 Task: Create a task  Upgrade and migrate company sales management to a cloud-based solution , assign it to team member softage.5@softage.net in the project AuroraStream and update the status of the task to  On Track  , set the priority of the task to Low
Action: Mouse moved to (732, 277)
Screenshot: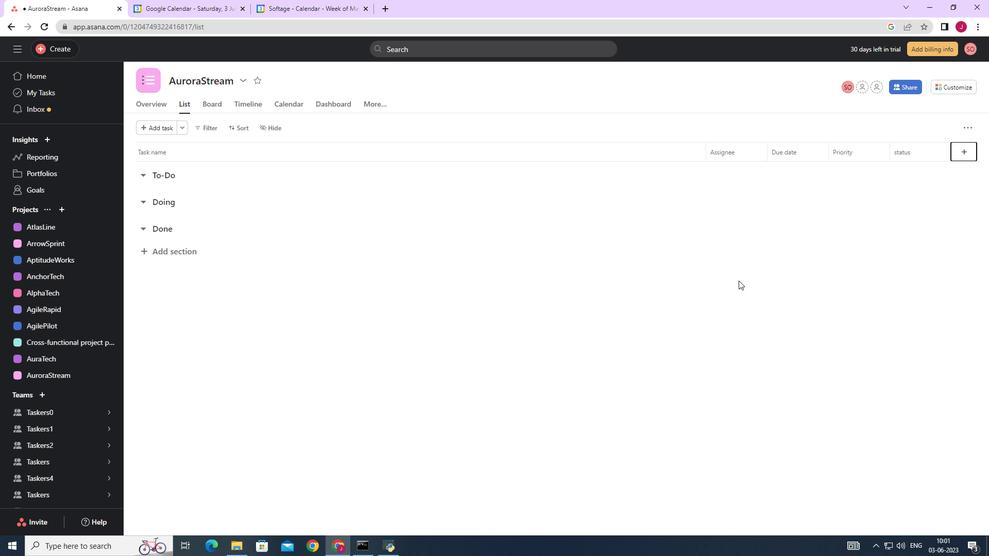 
Action: Mouse scrolled (732, 278) with delta (0, 0)
Screenshot: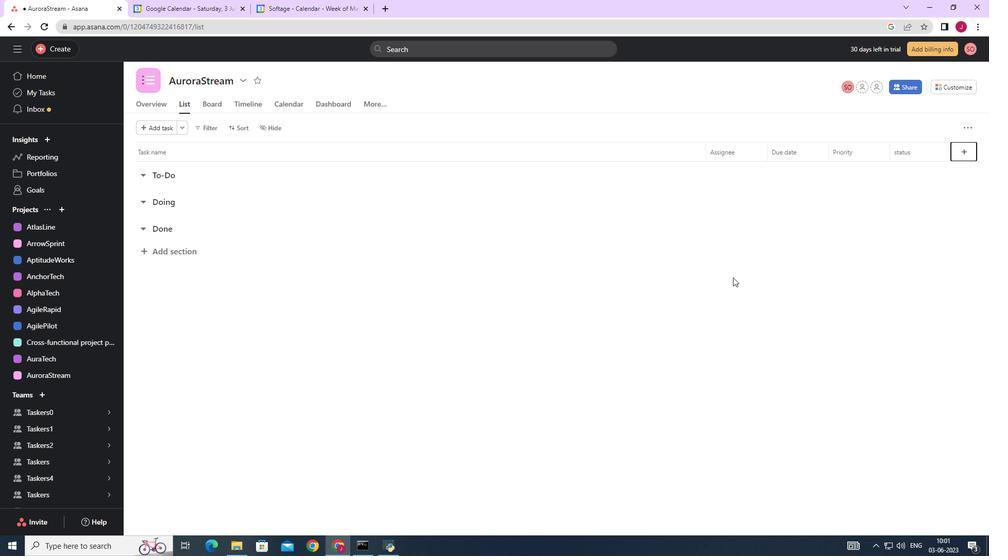 
Action: Mouse scrolled (732, 278) with delta (0, 0)
Screenshot: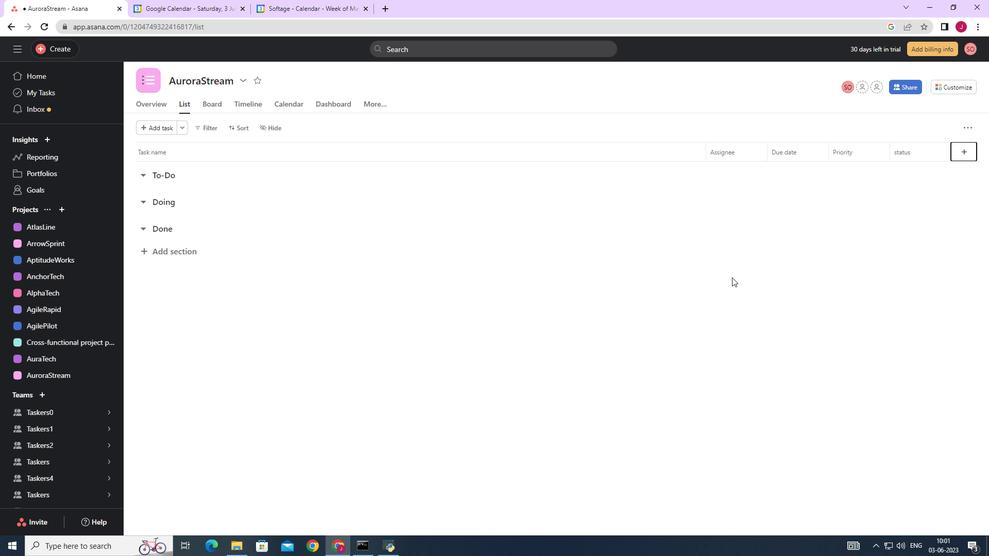 
Action: Mouse moved to (61, 50)
Screenshot: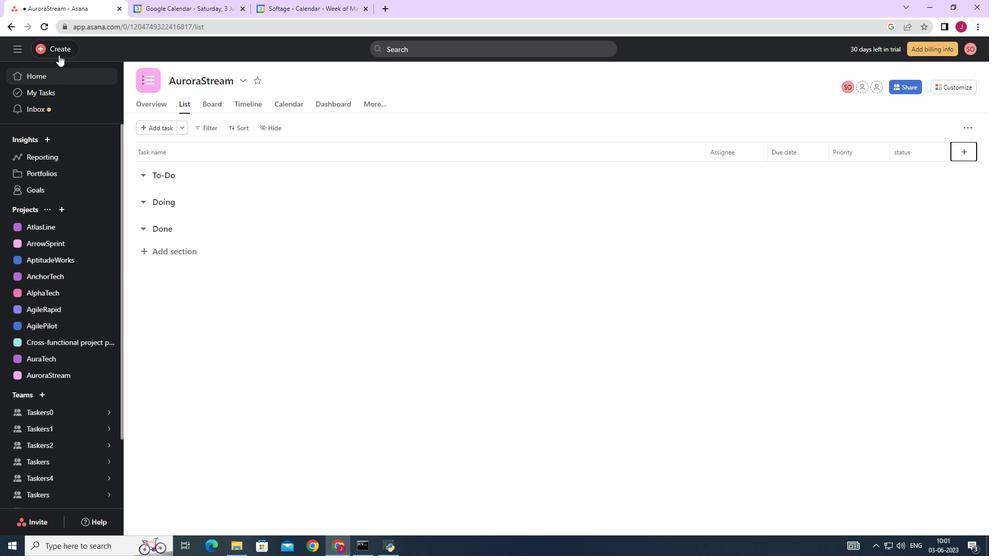 
Action: Mouse pressed left at (61, 50)
Screenshot: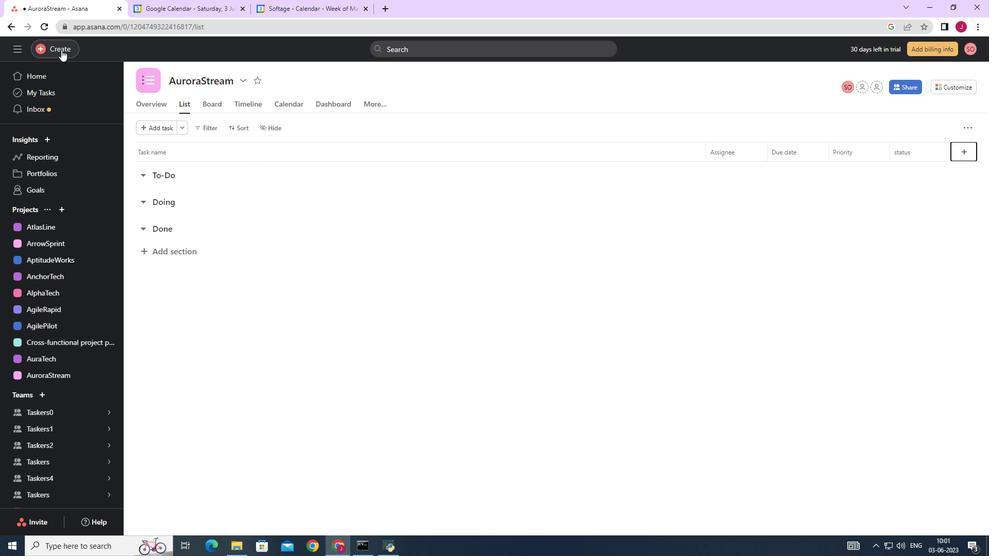 
Action: Mouse moved to (123, 54)
Screenshot: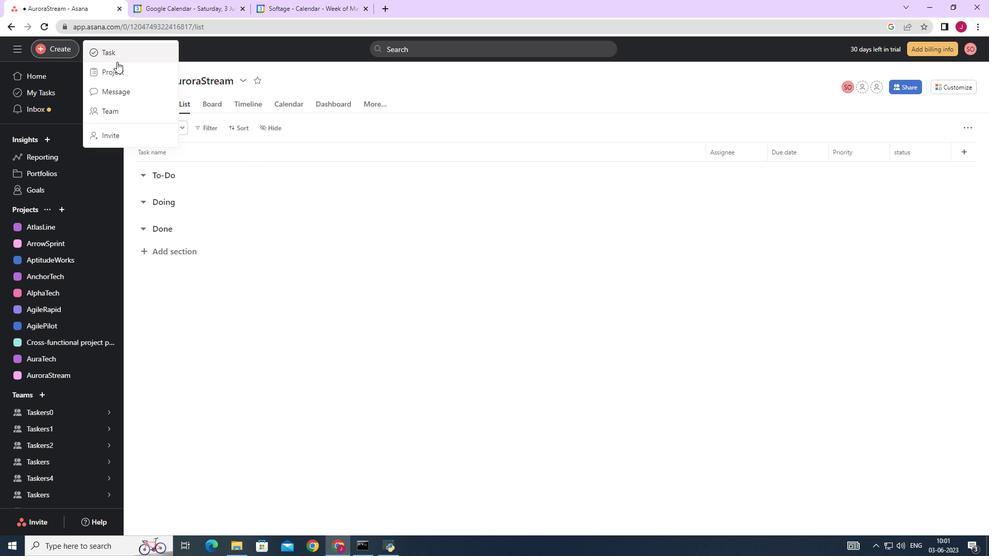 
Action: Mouse pressed left at (123, 54)
Screenshot: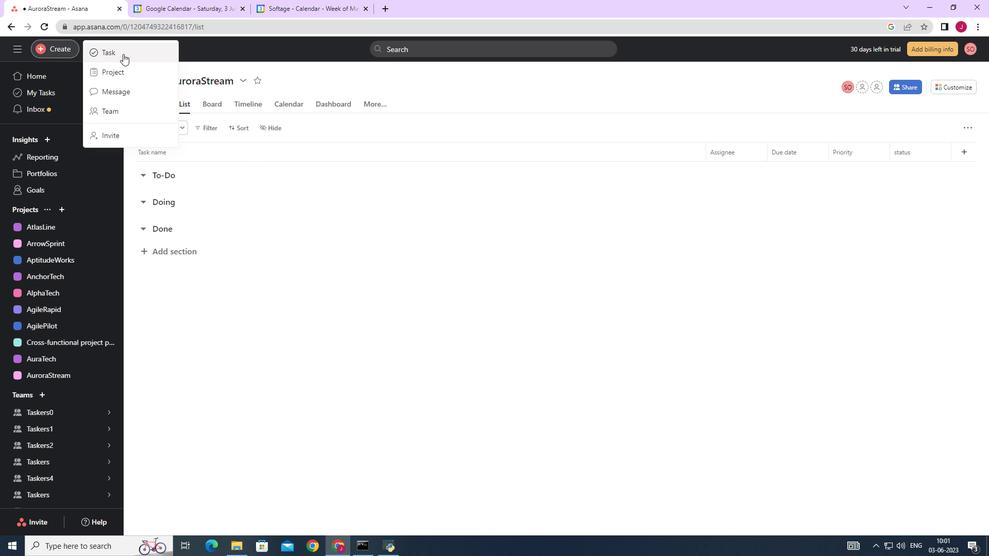 
Action: Mouse moved to (789, 343)
Screenshot: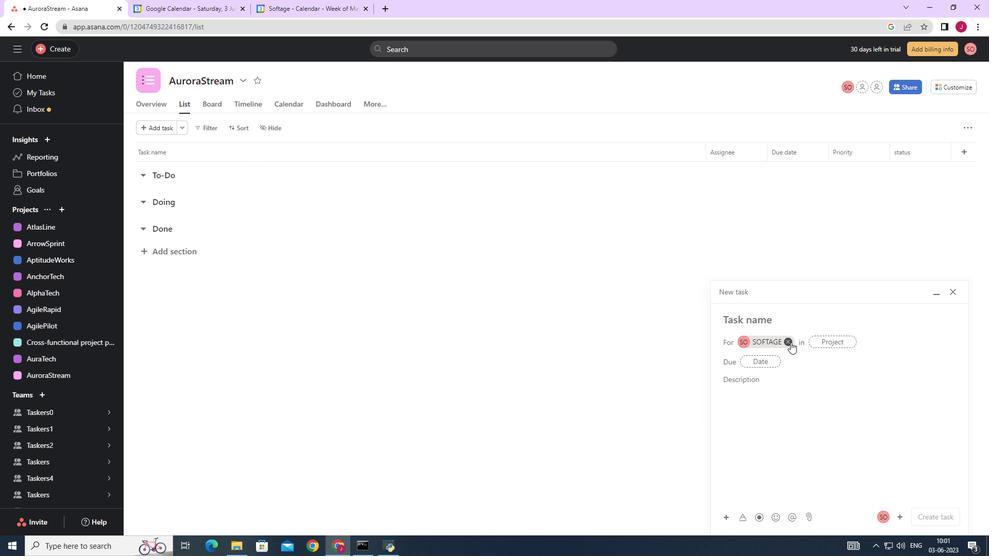 
Action: Mouse pressed left at (789, 343)
Screenshot: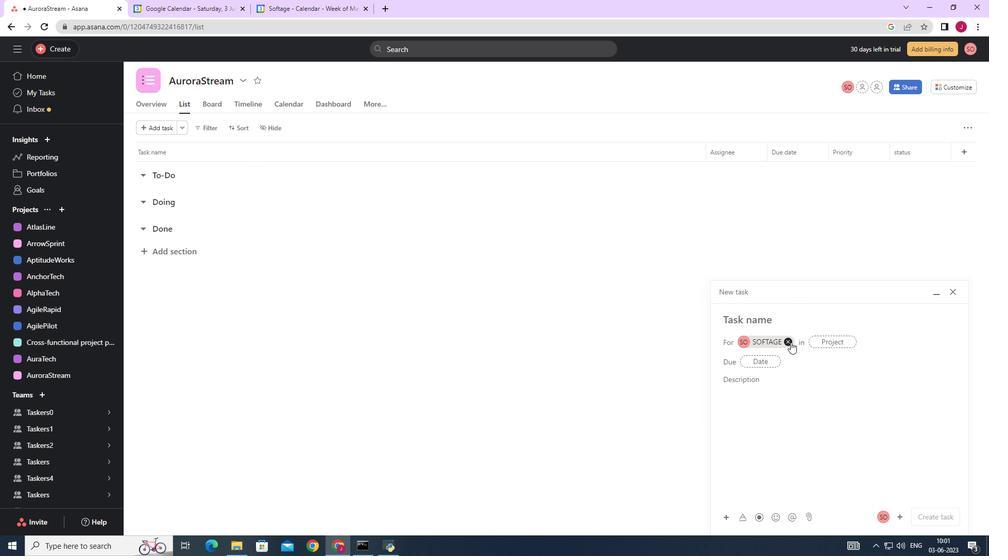 
Action: Mouse moved to (743, 322)
Screenshot: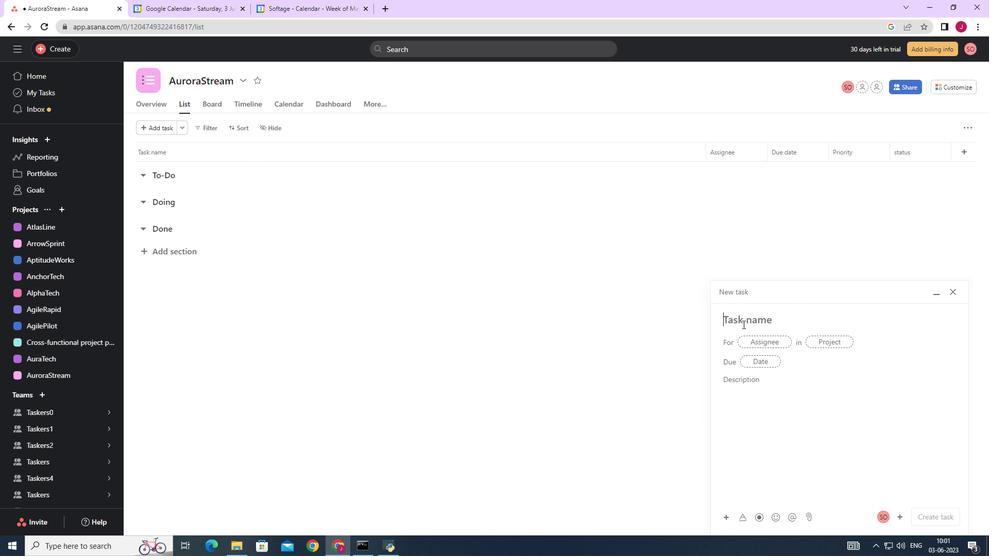 
Action: Mouse pressed left at (743, 322)
Screenshot: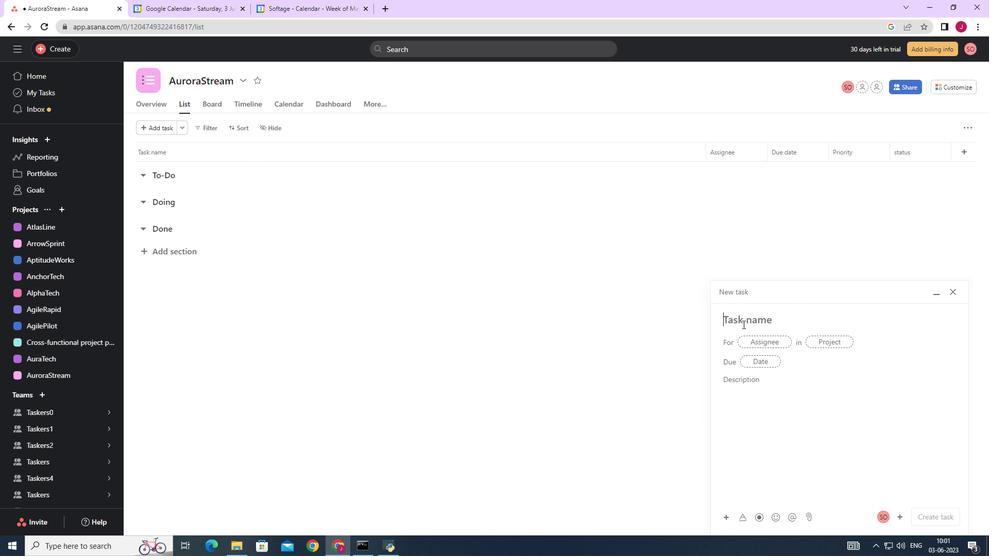 
Action: Key pressed <Key.caps_lock>U<Key.caps_lock>pgrade<Key.space>and<Key.space>mo<Key.backspace>igrate<Key.space>company<Key.space>sales<Key.space>management<Key.space>to<Key.space>a<Key.space>cloud-based<Key.space>solution
Screenshot: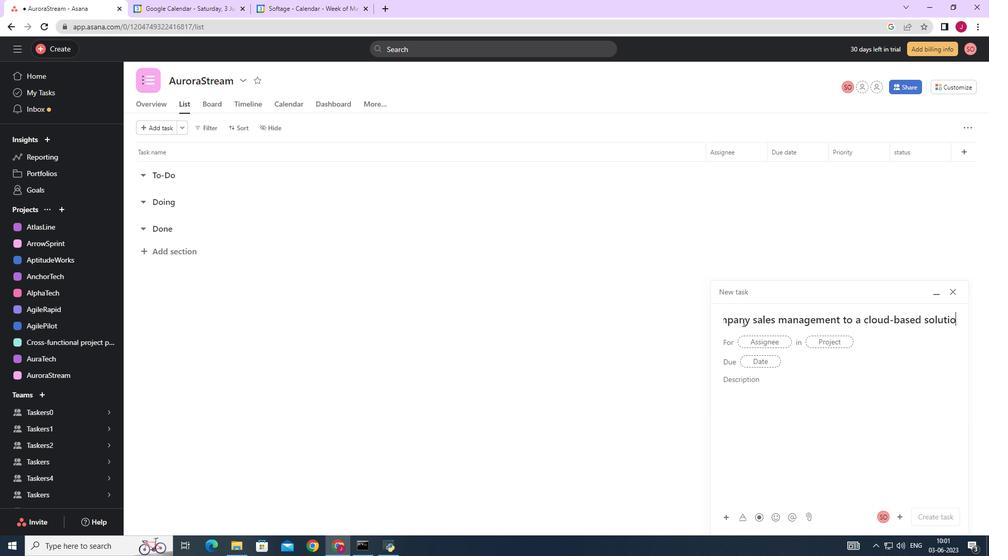 
Action: Mouse moved to (776, 340)
Screenshot: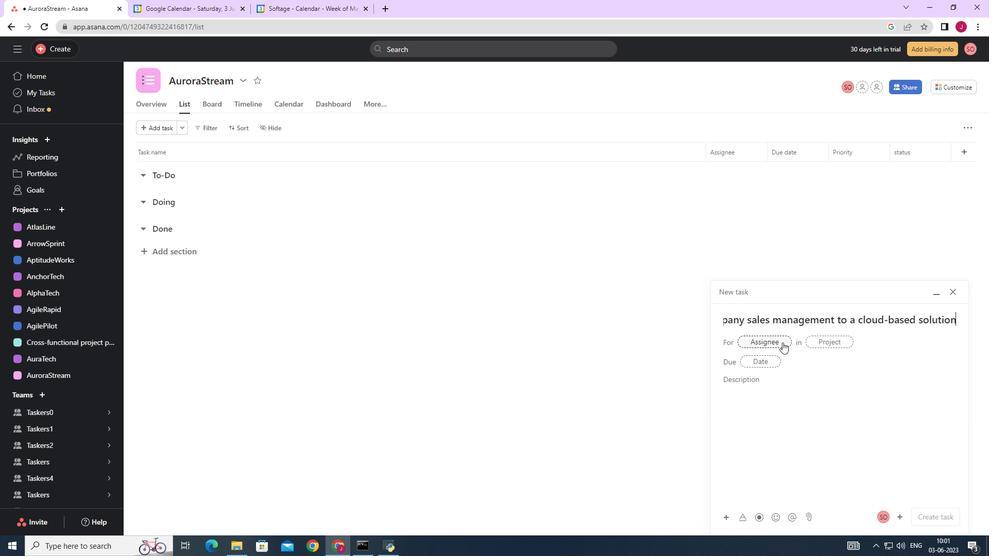 
Action: Mouse pressed left at (776, 340)
Screenshot: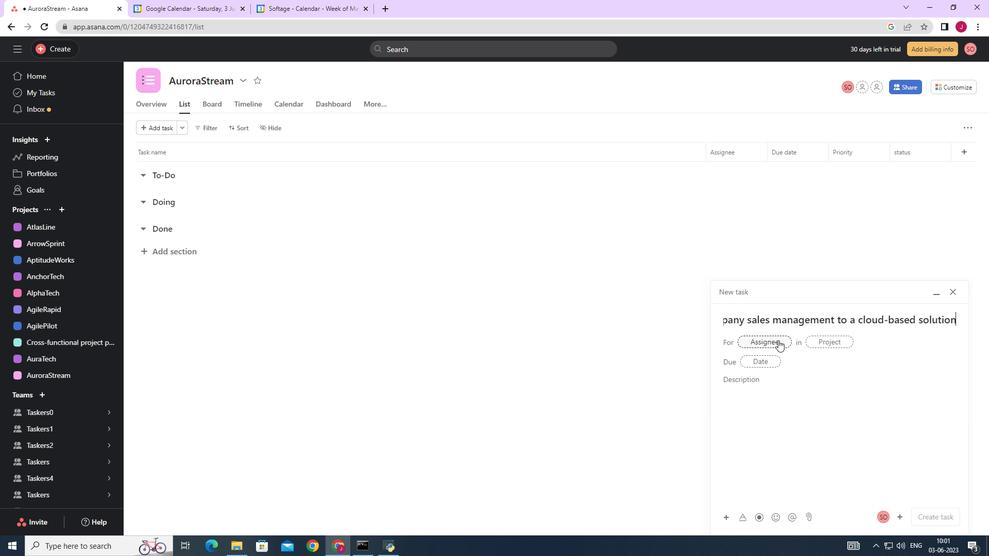 
Action: Key pressed softage.5
Screenshot: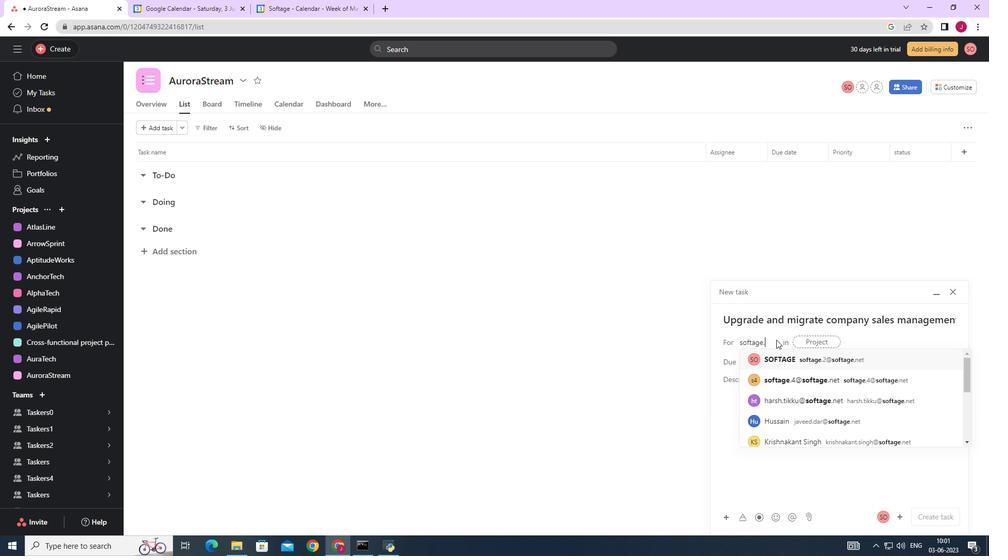 
Action: Mouse moved to (787, 357)
Screenshot: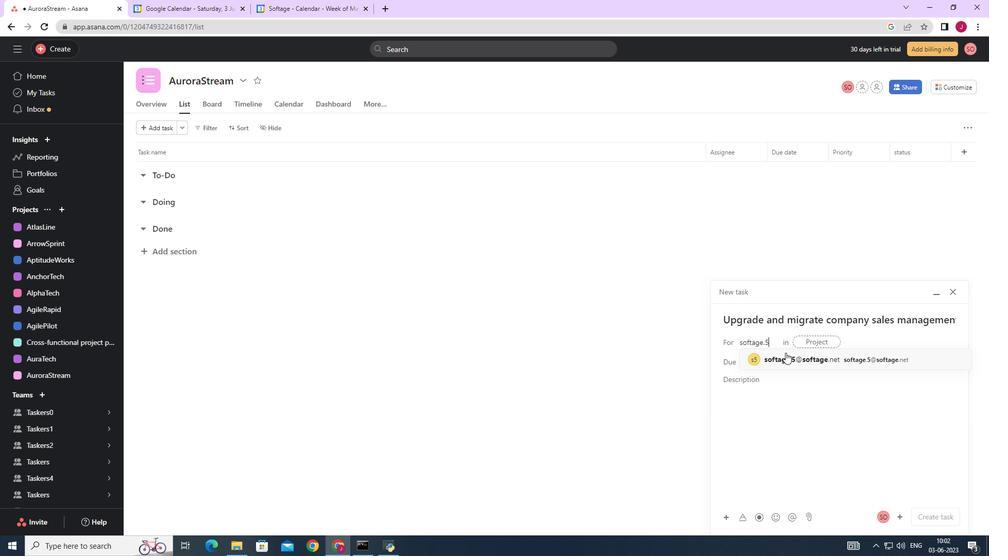 
Action: Mouse pressed left at (787, 357)
Screenshot: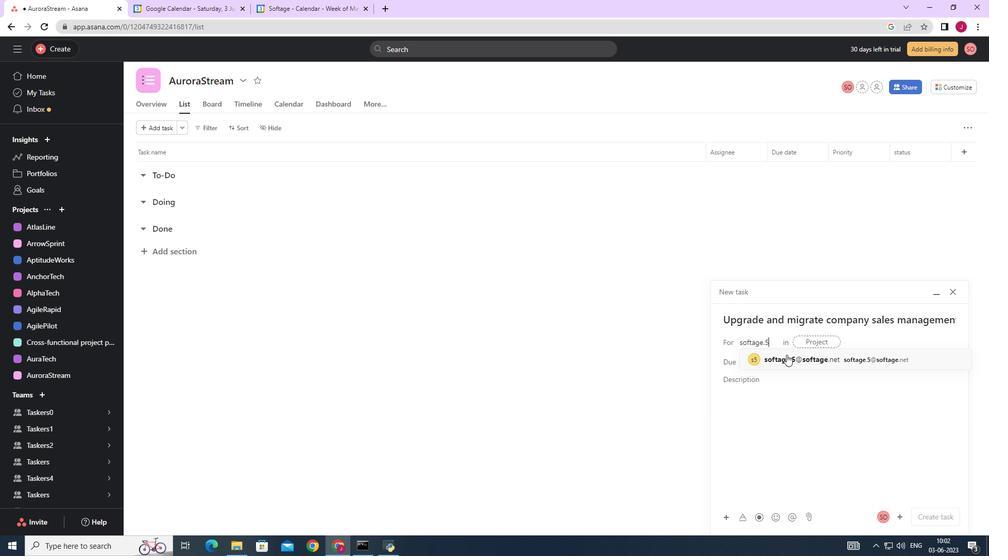 
Action: Mouse moved to (649, 364)
Screenshot: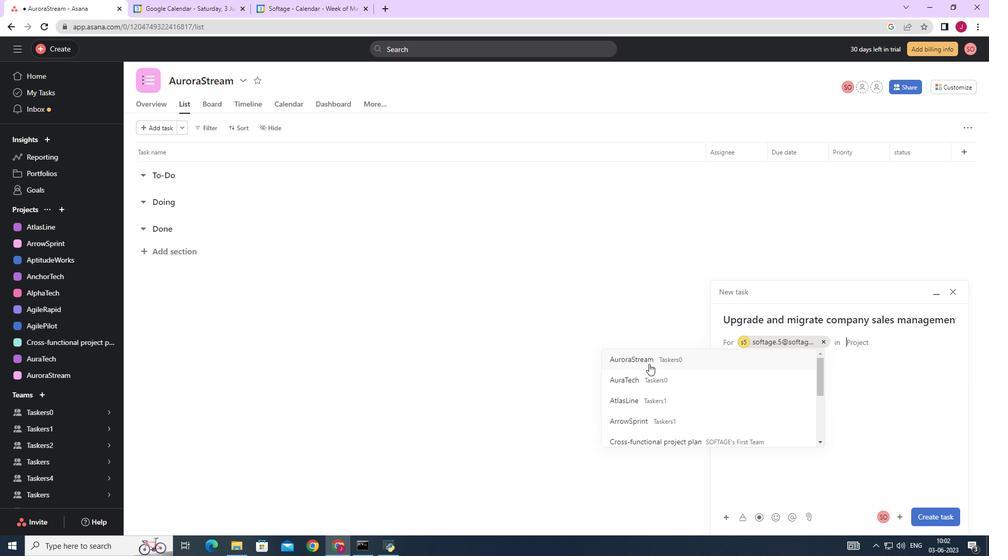 
Action: Mouse pressed left at (649, 364)
Screenshot: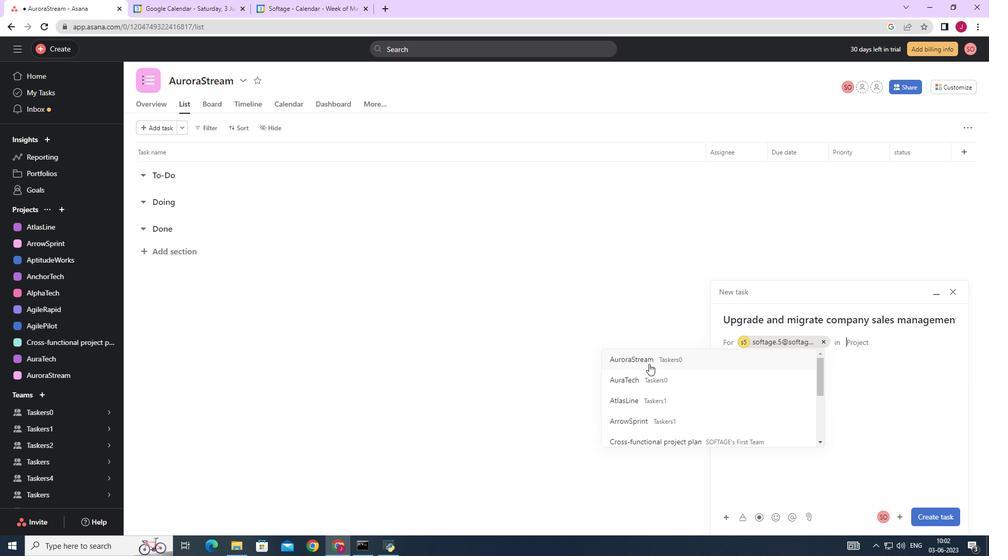 
Action: Mouse moved to (775, 380)
Screenshot: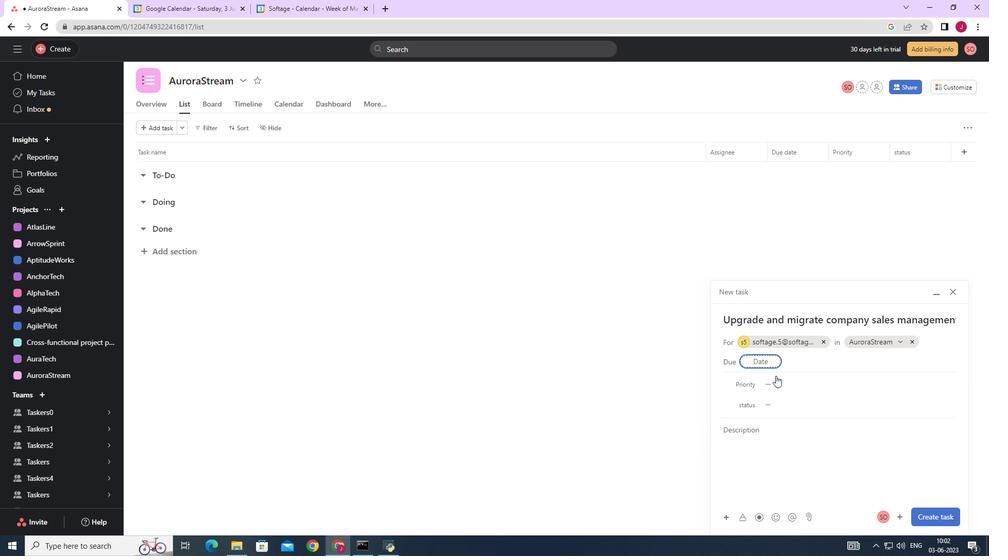 
Action: Mouse pressed left at (775, 380)
Screenshot: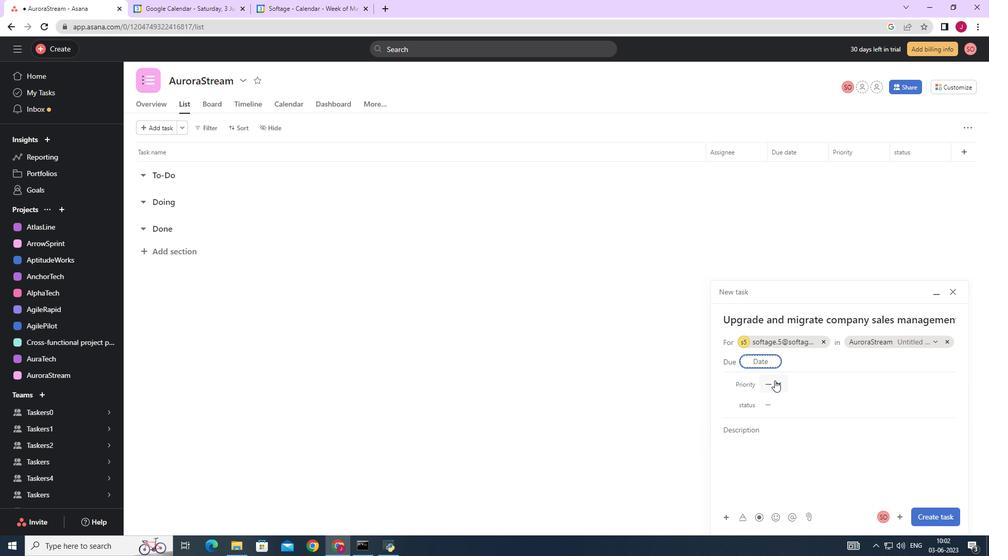 
Action: Mouse moved to (789, 454)
Screenshot: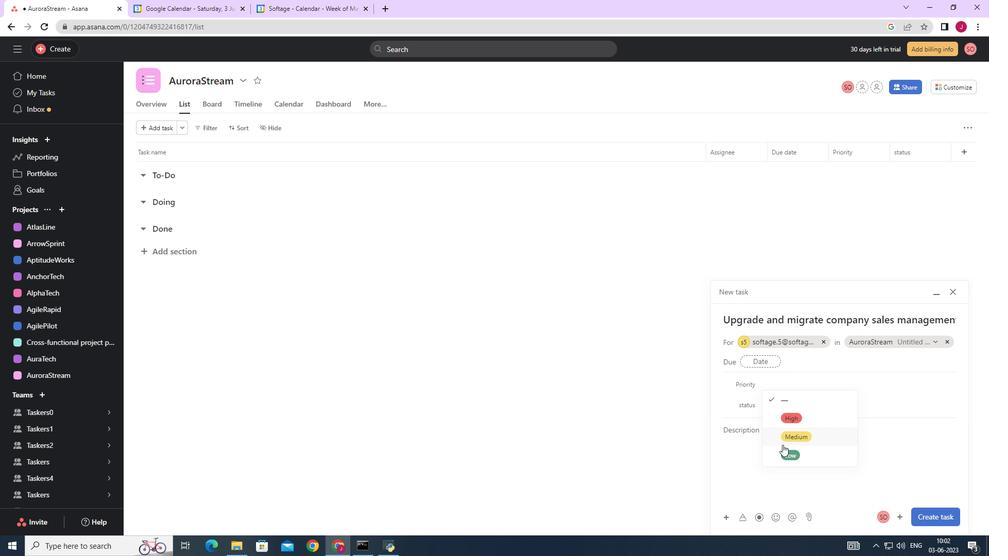 
Action: Mouse pressed left at (789, 454)
Screenshot: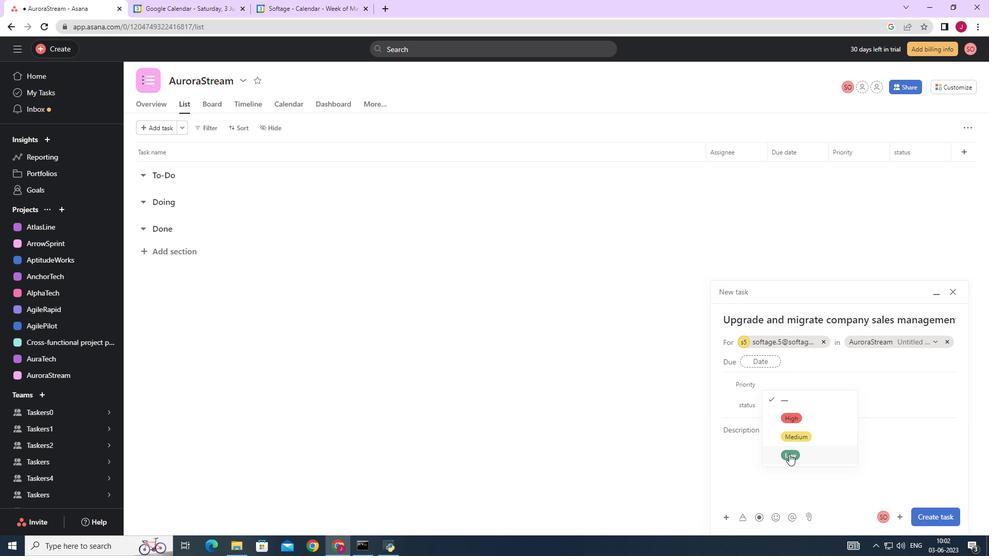 
Action: Mouse moved to (773, 404)
Screenshot: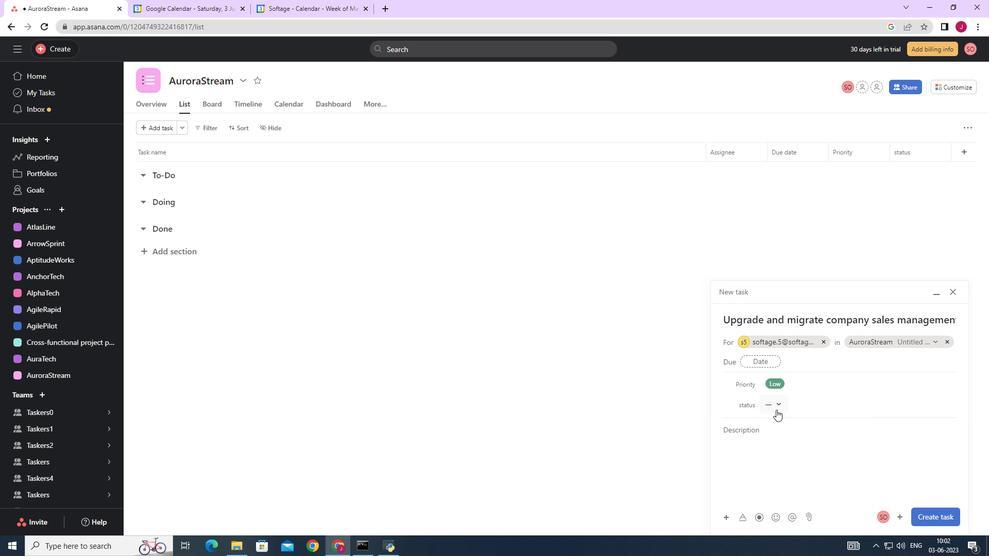 
Action: Mouse pressed left at (773, 404)
Screenshot: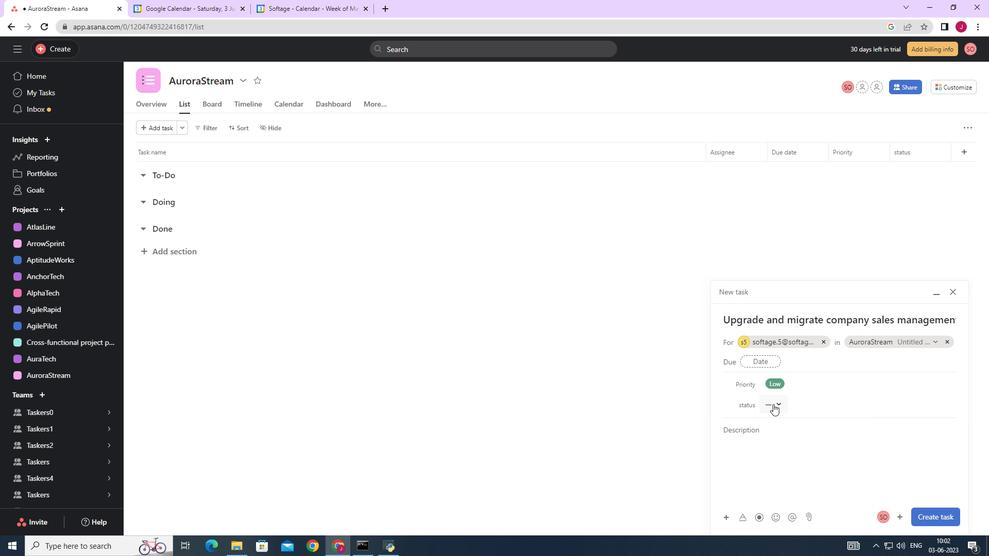 
Action: Mouse moved to (793, 438)
Screenshot: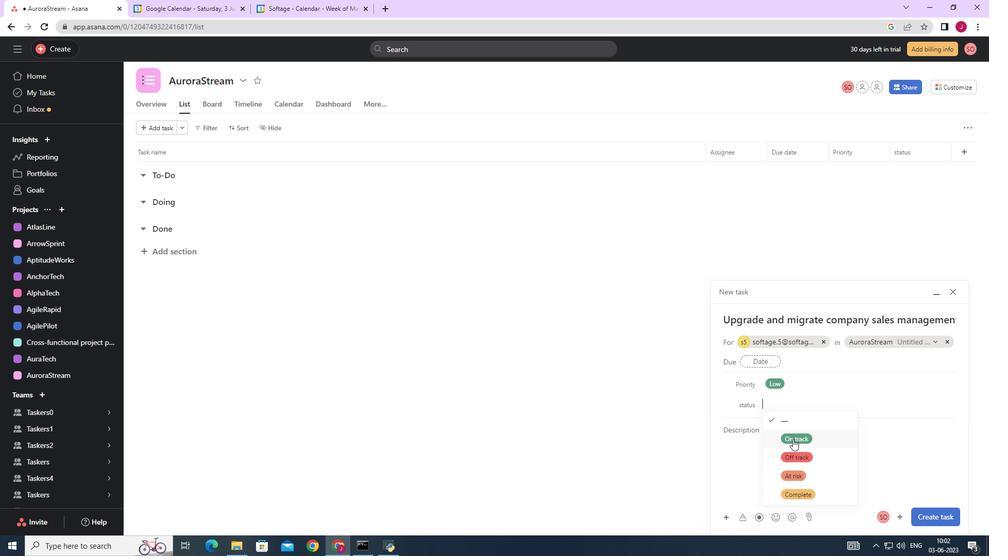 
Action: Mouse pressed left at (793, 438)
Screenshot: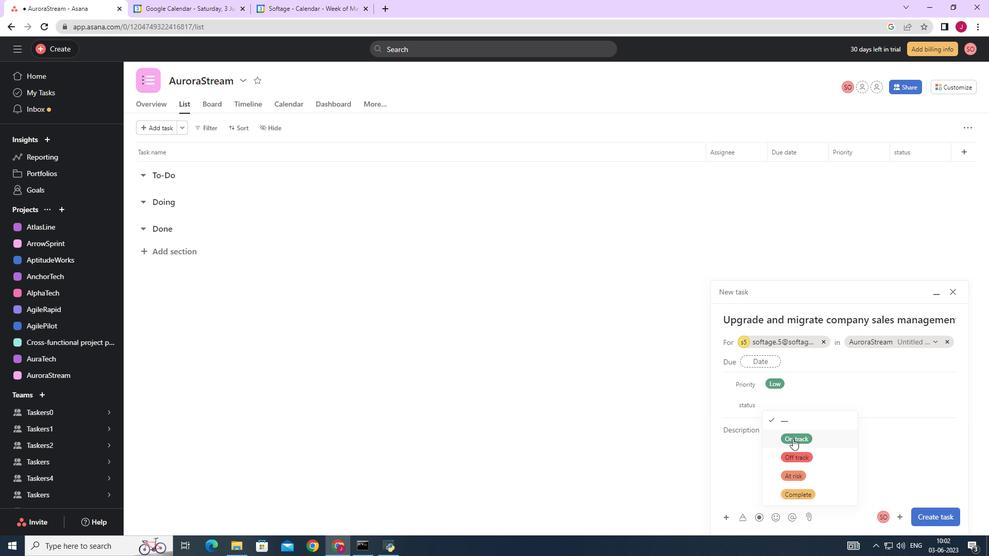 
Action: Mouse moved to (937, 513)
Screenshot: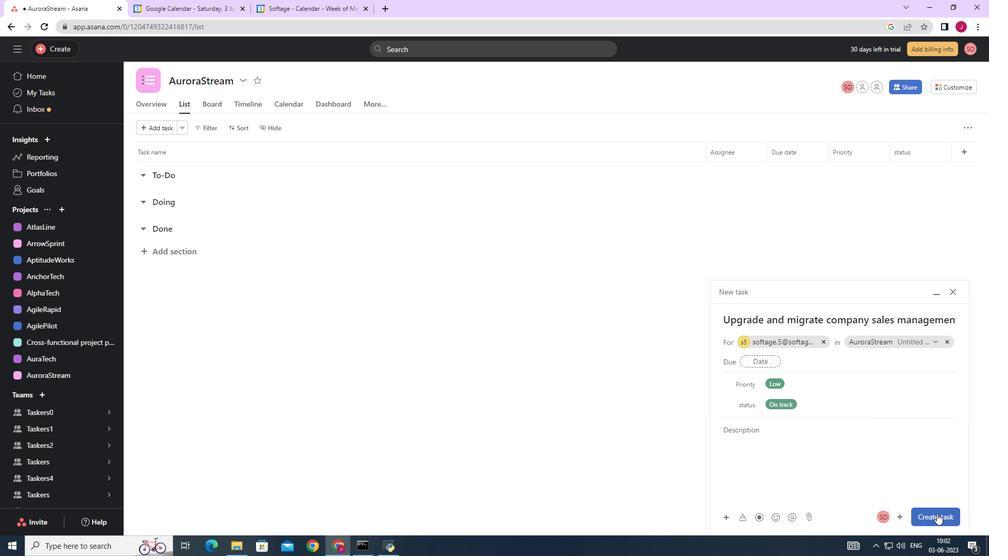
Action: Mouse pressed left at (937, 513)
Screenshot: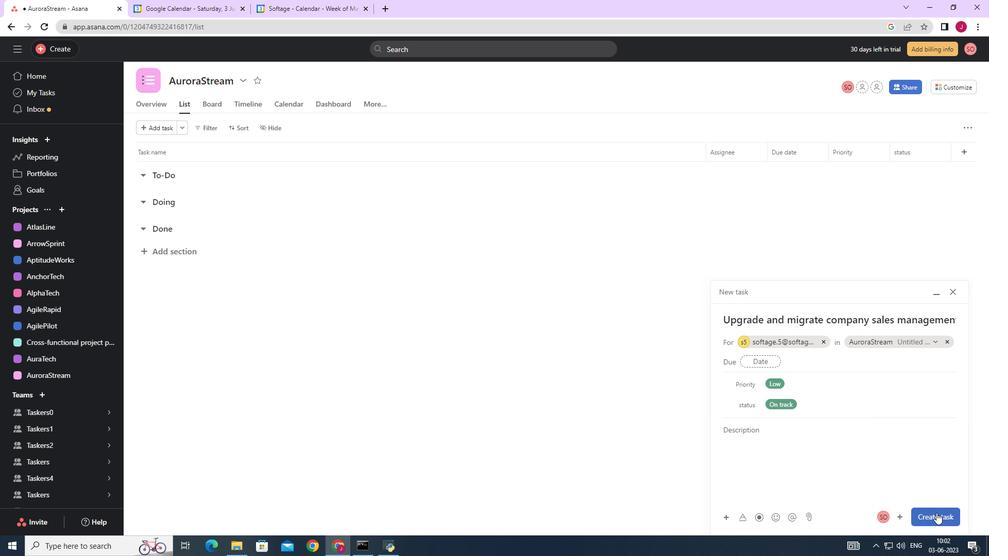 
Action: Mouse moved to (924, 506)
Screenshot: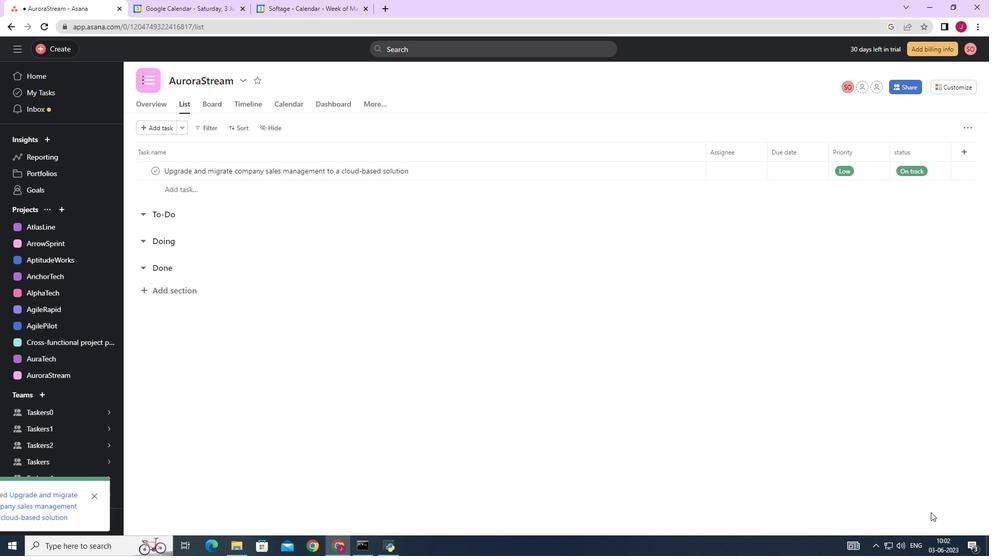 
